 Task: Add the task  Create a new online platform for online personal styling services to the section Hypernova in the project BitSoft and add a Due Date to the respective task as 2024/01/04
Action: Mouse moved to (563, 520)
Screenshot: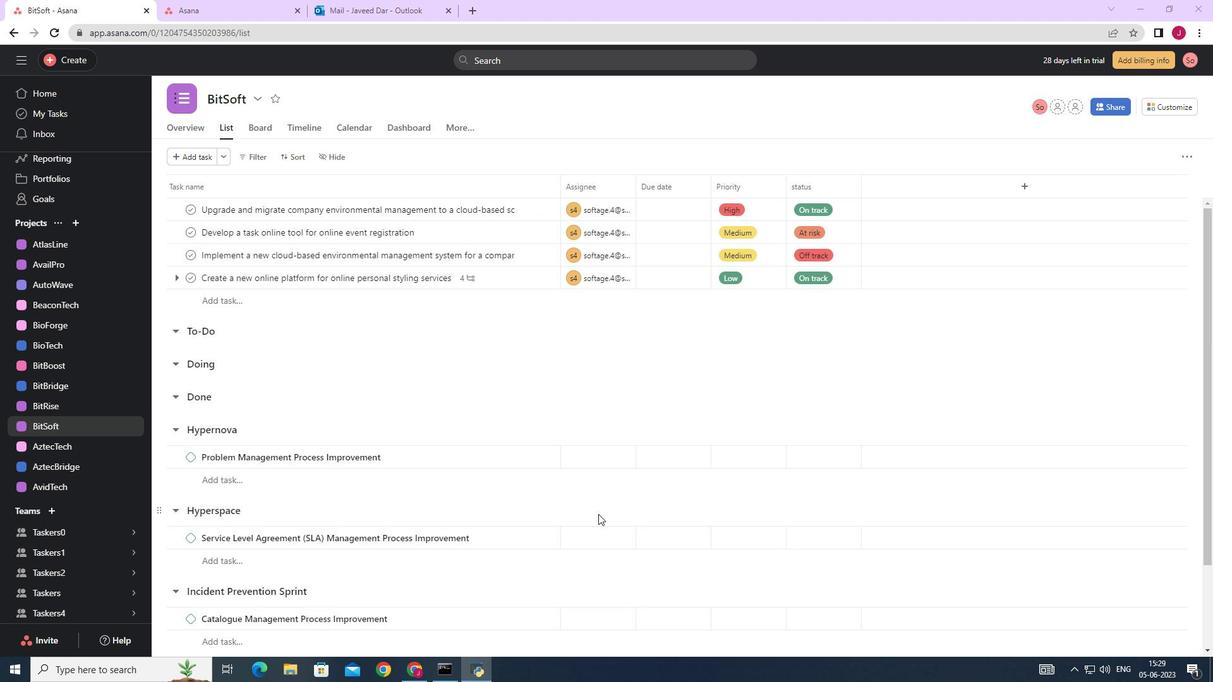 
Action: Mouse scrolled (564, 519) with delta (0, 0)
Screenshot: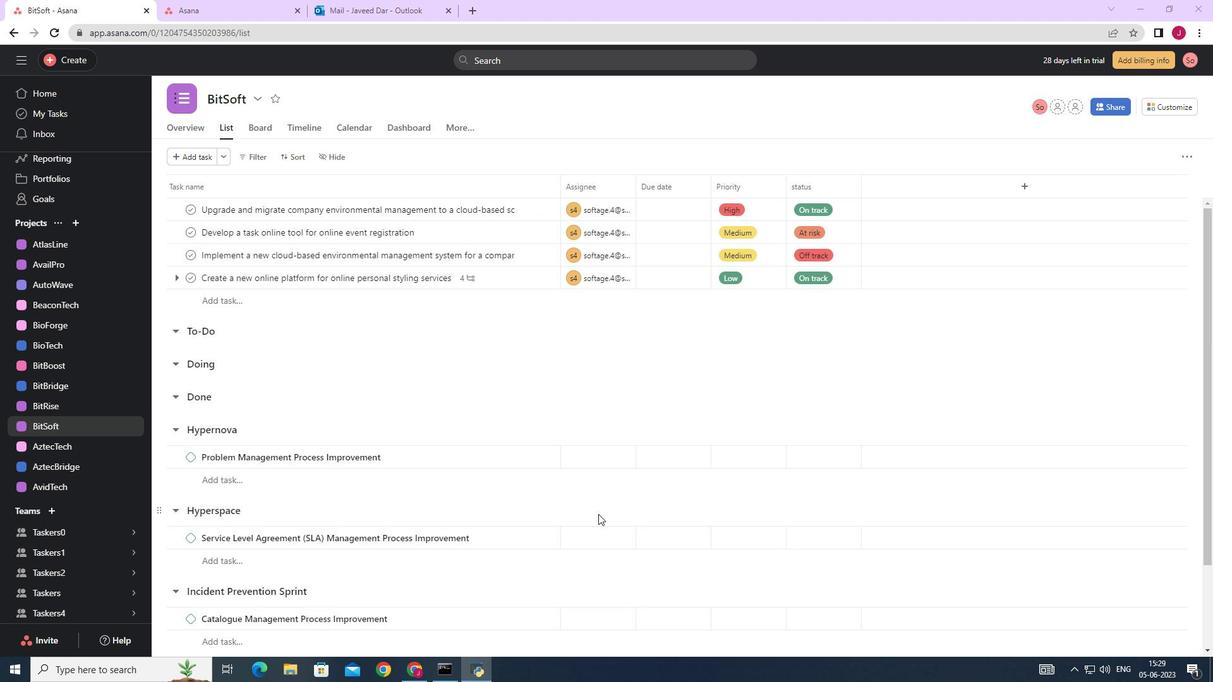 
Action: Mouse moved to (561, 520)
Screenshot: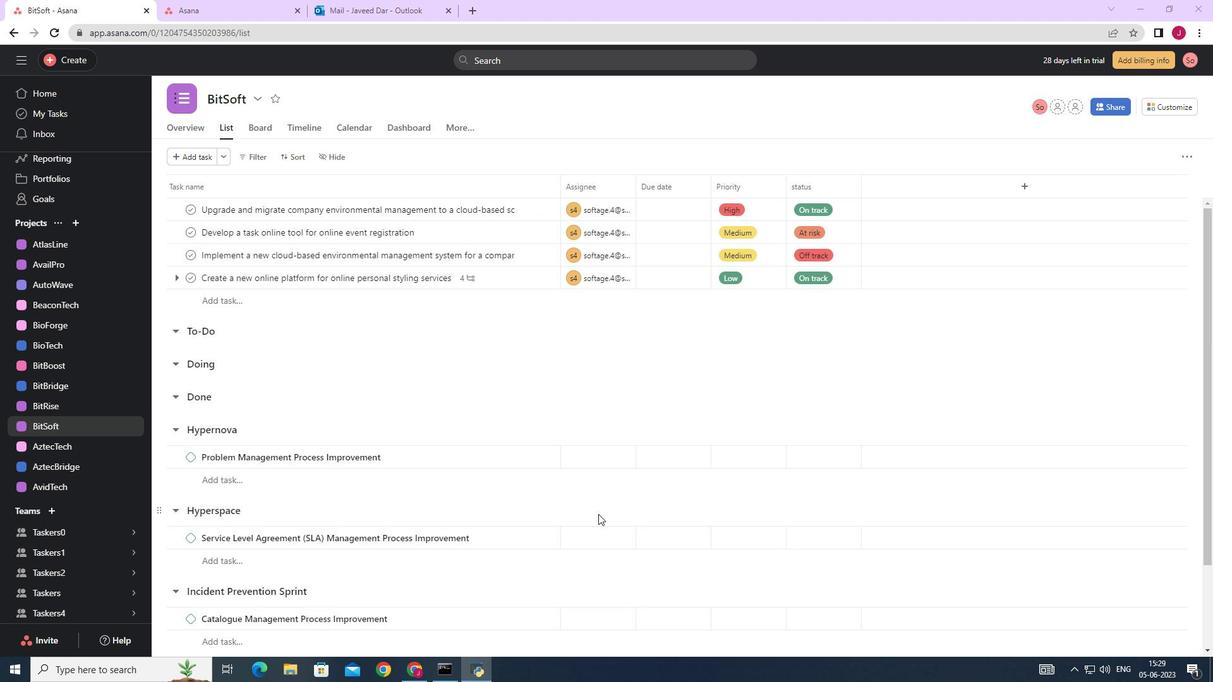 
Action: Mouse scrolled (561, 520) with delta (0, 0)
Screenshot: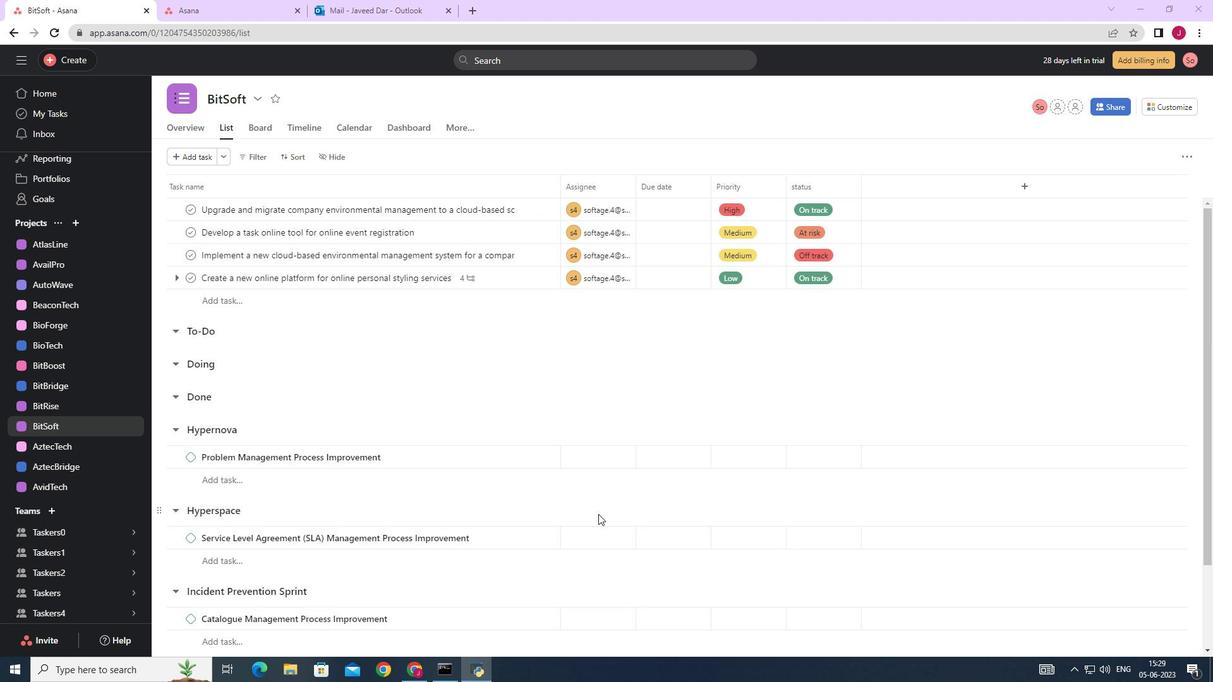 
Action: Mouse scrolled (561, 520) with delta (0, 0)
Screenshot: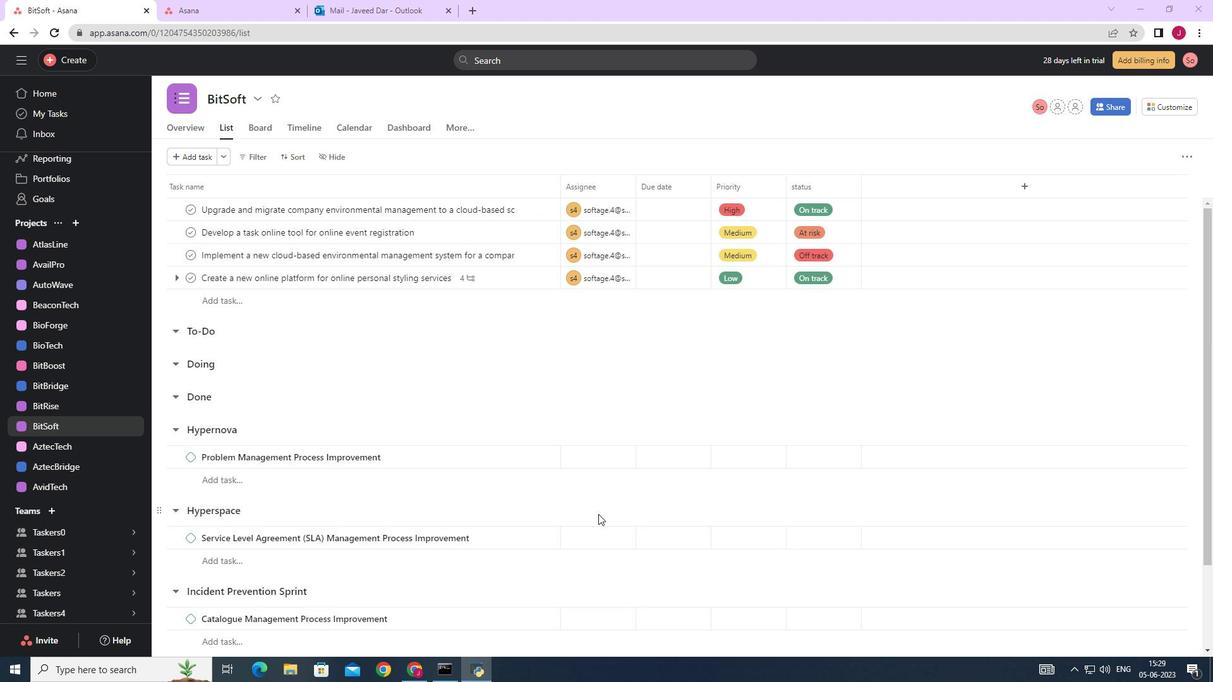 
Action: Mouse scrolled (561, 520) with delta (0, 0)
Screenshot: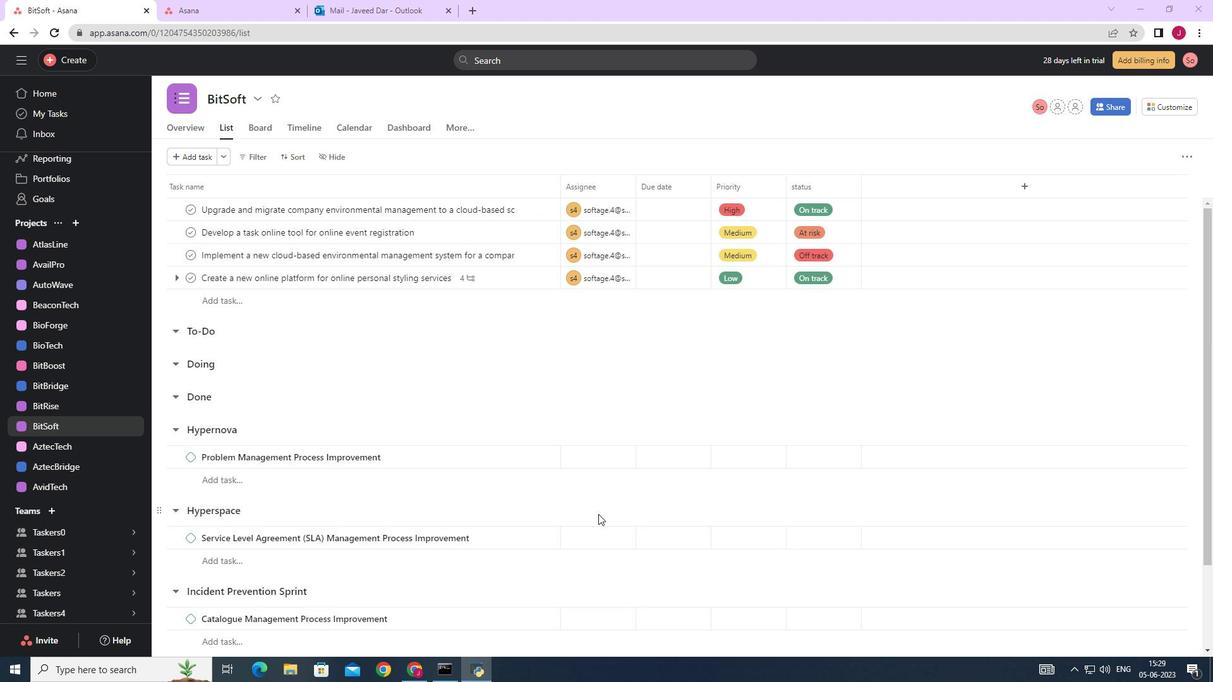 
Action: Mouse scrolled (561, 520) with delta (0, 0)
Screenshot: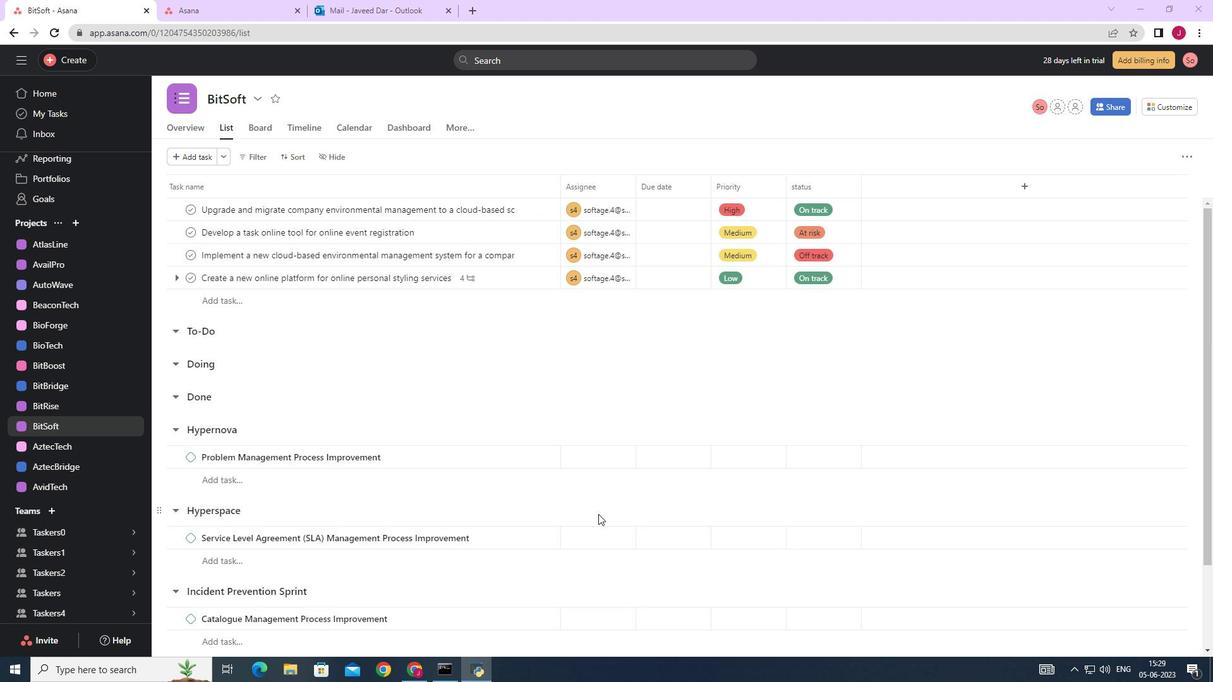 
Action: Mouse scrolled (561, 520) with delta (0, 0)
Screenshot: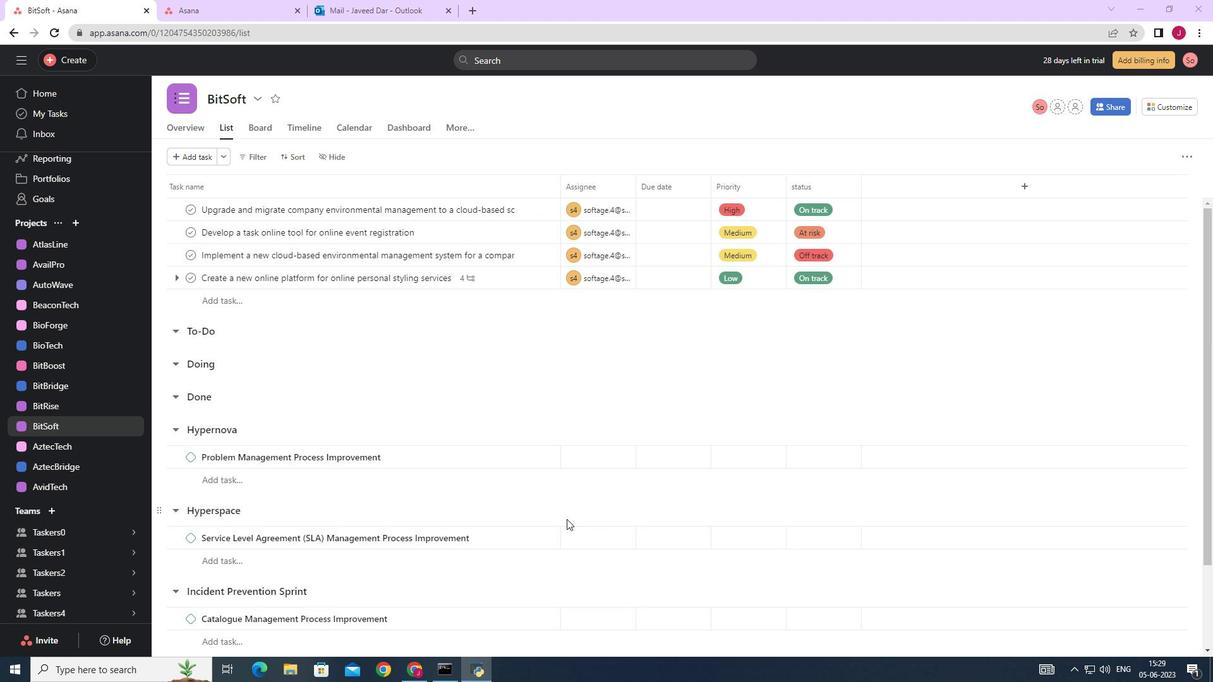
Action: Mouse moved to (648, 393)
Screenshot: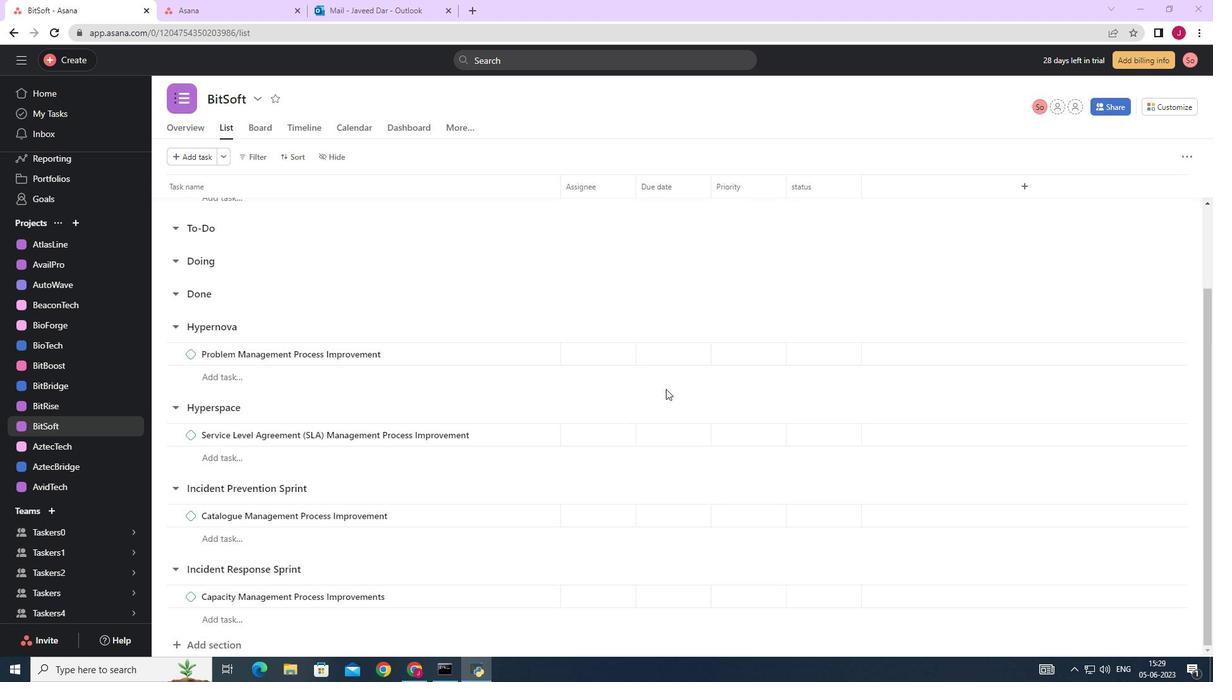 
Action: Mouse scrolled (648, 393) with delta (0, 0)
Screenshot: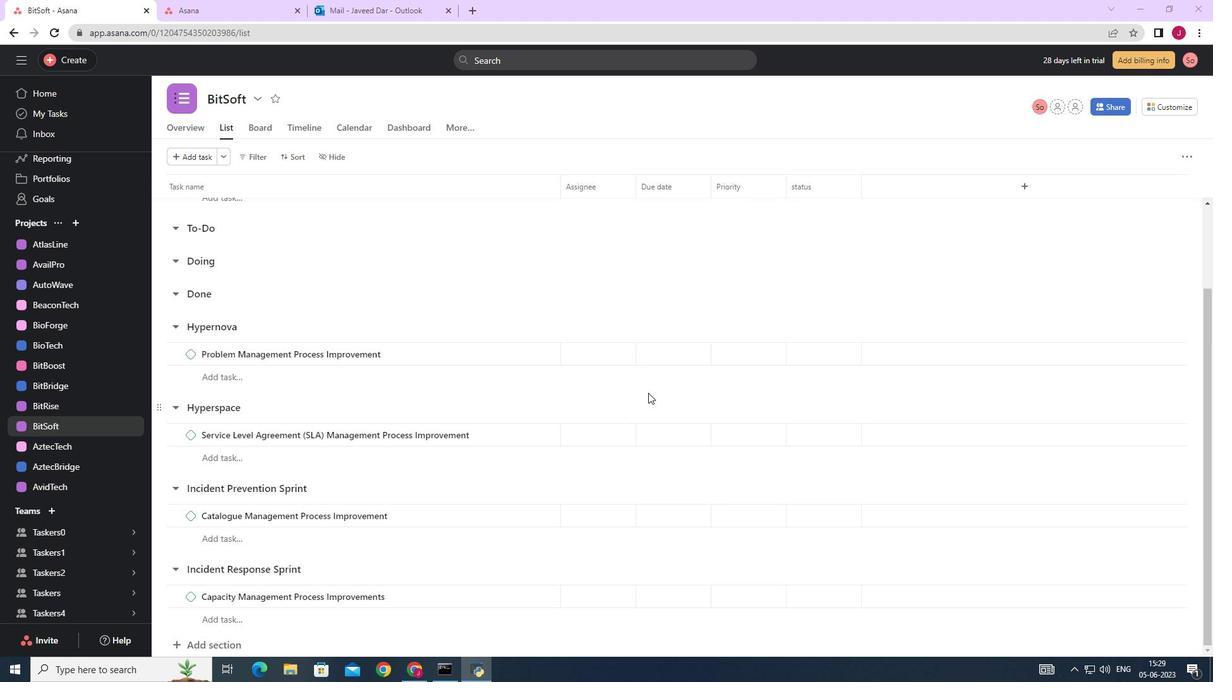 
Action: Mouse scrolled (648, 393) with delta (0, 0)
Screenshot: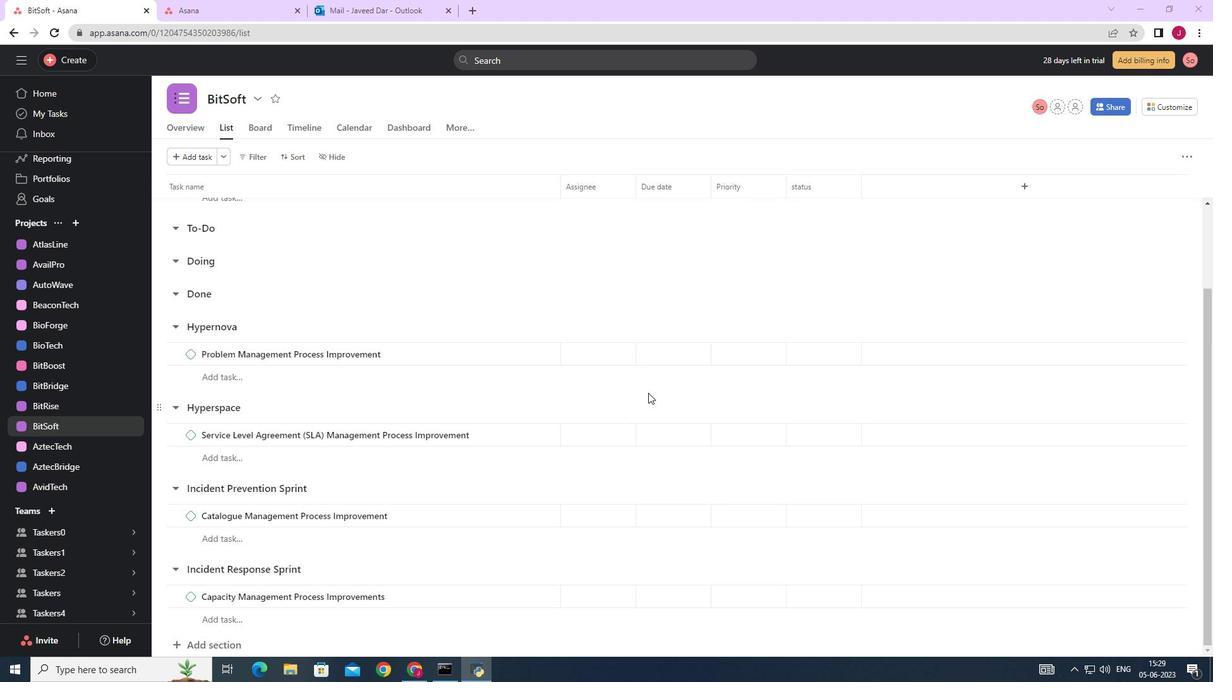
Action: Mouse moved to (524, 278)
Screenshot: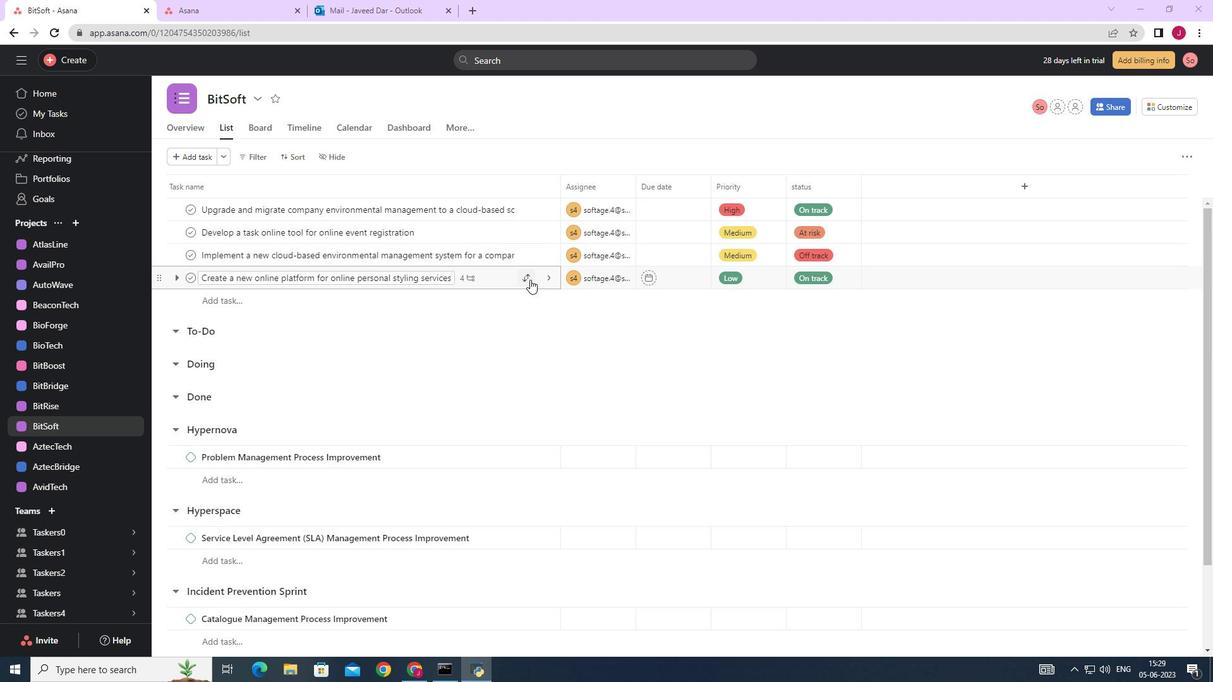 
Action: Mouse pressed left at (524, 278)
Screenshot: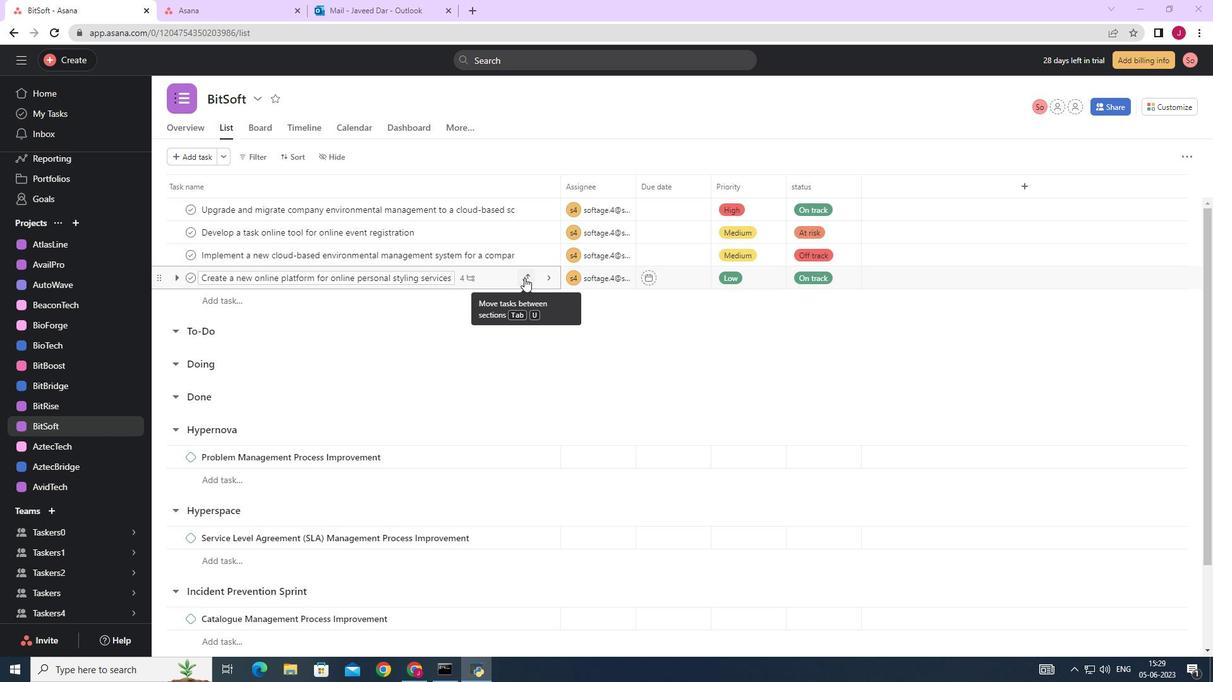 
Action: Mouse moved to (465, 417)
Screenshot: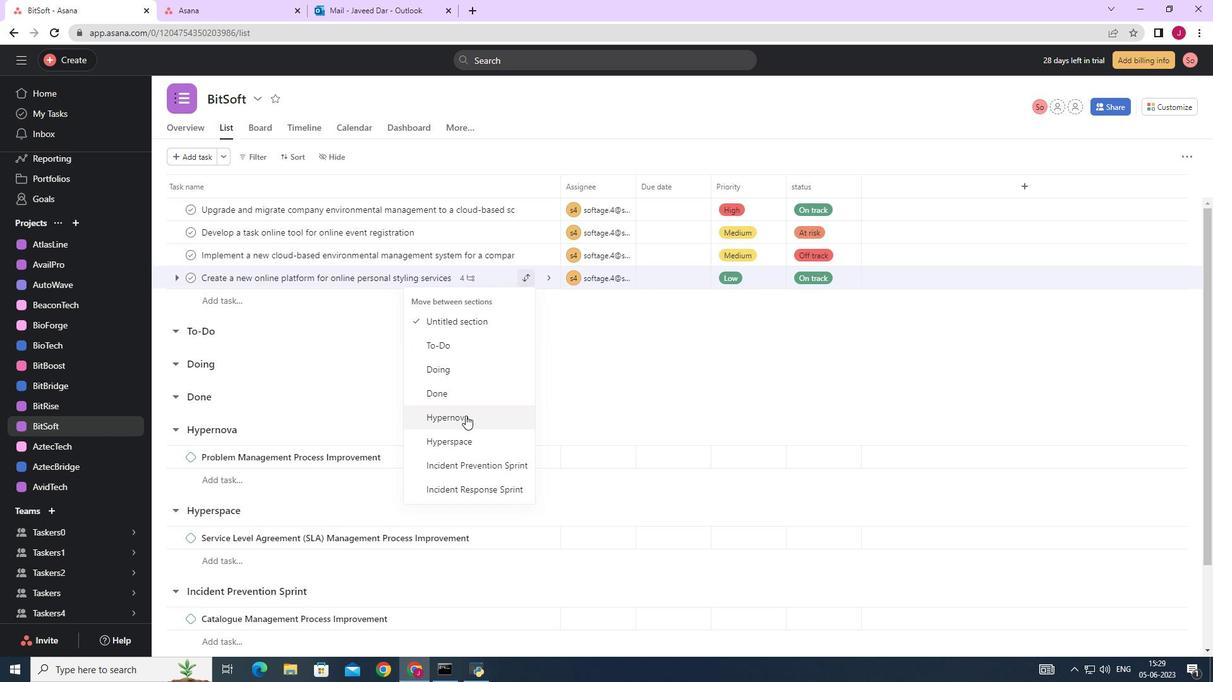 
Action: Mouse pressed left at (465, 417)
Screenshot: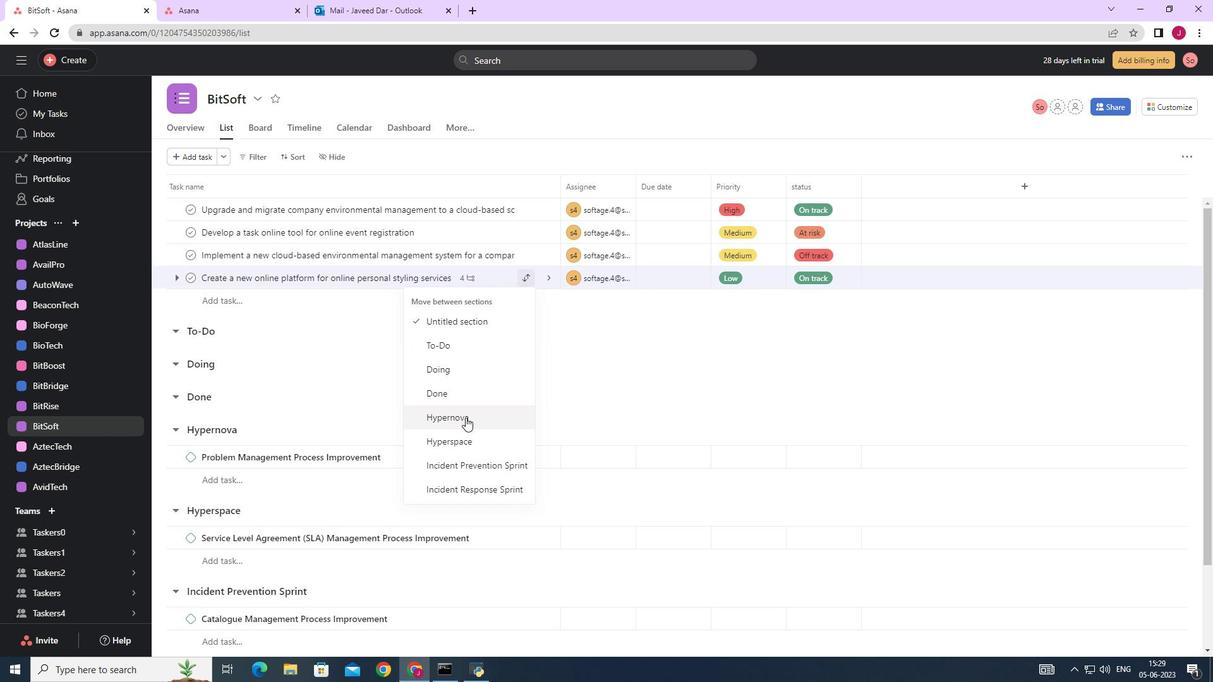 
Action: Mouse moved to (687, 436)
Screenshot: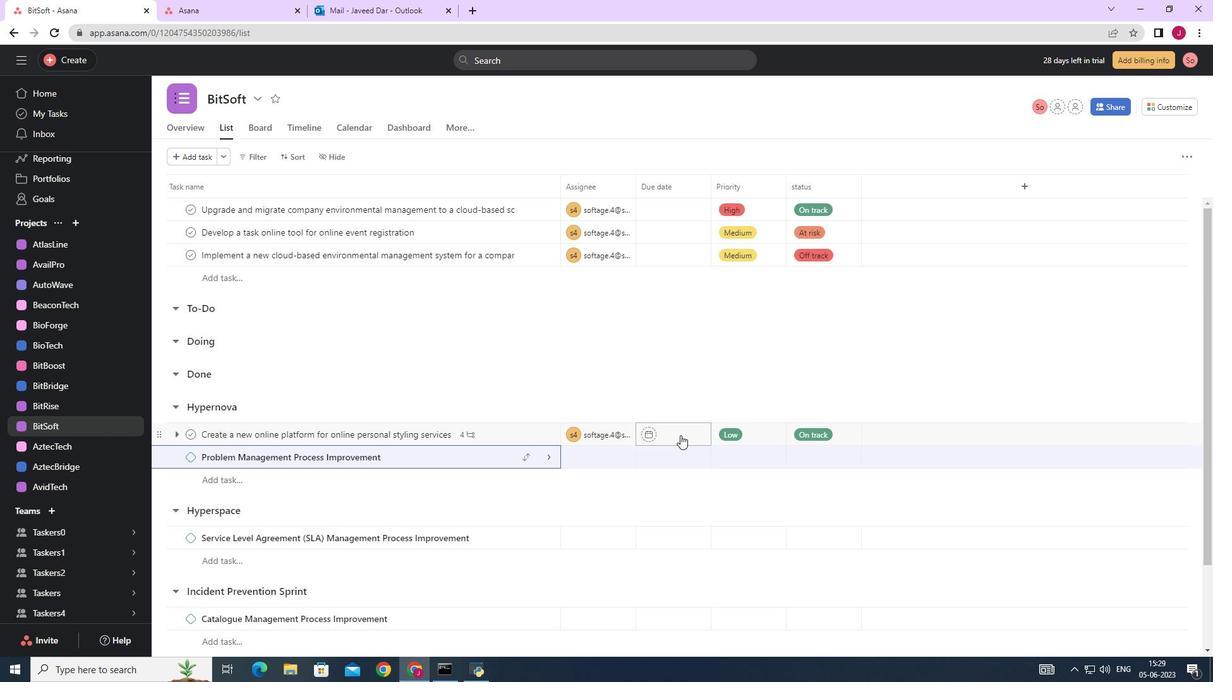 
Action: Mouse pressed left at (687, 436)
Screenshot: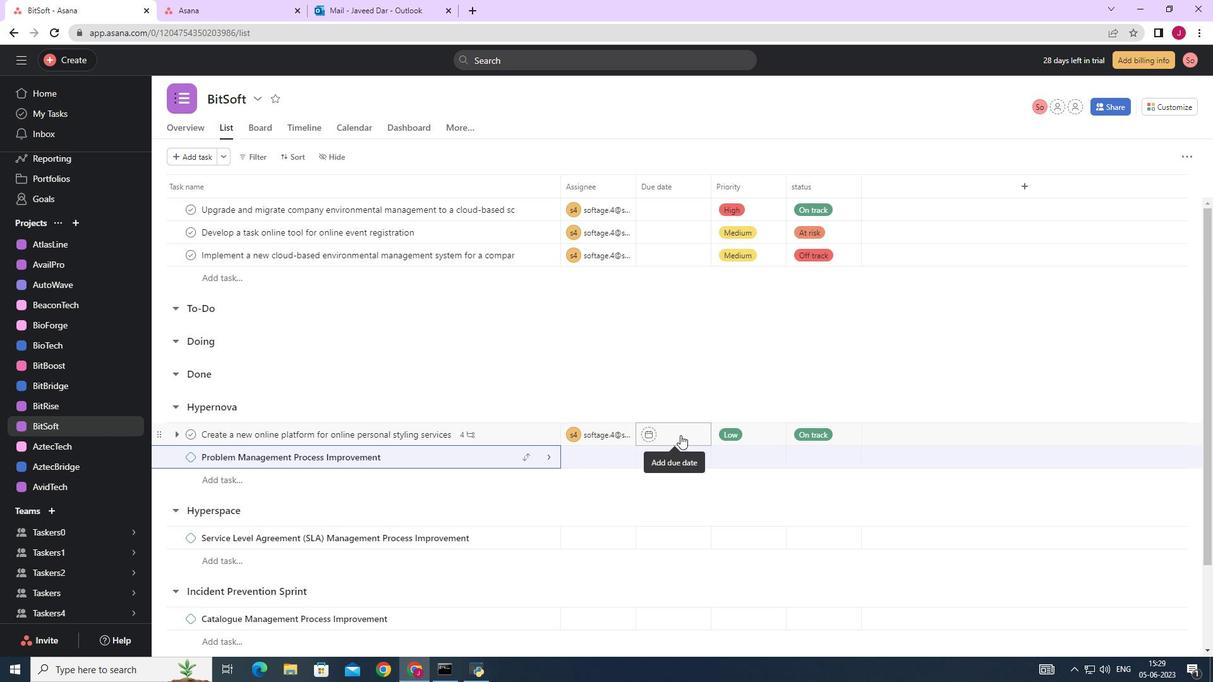 
Action: Mouse moved to (804, 234)
Screenshot: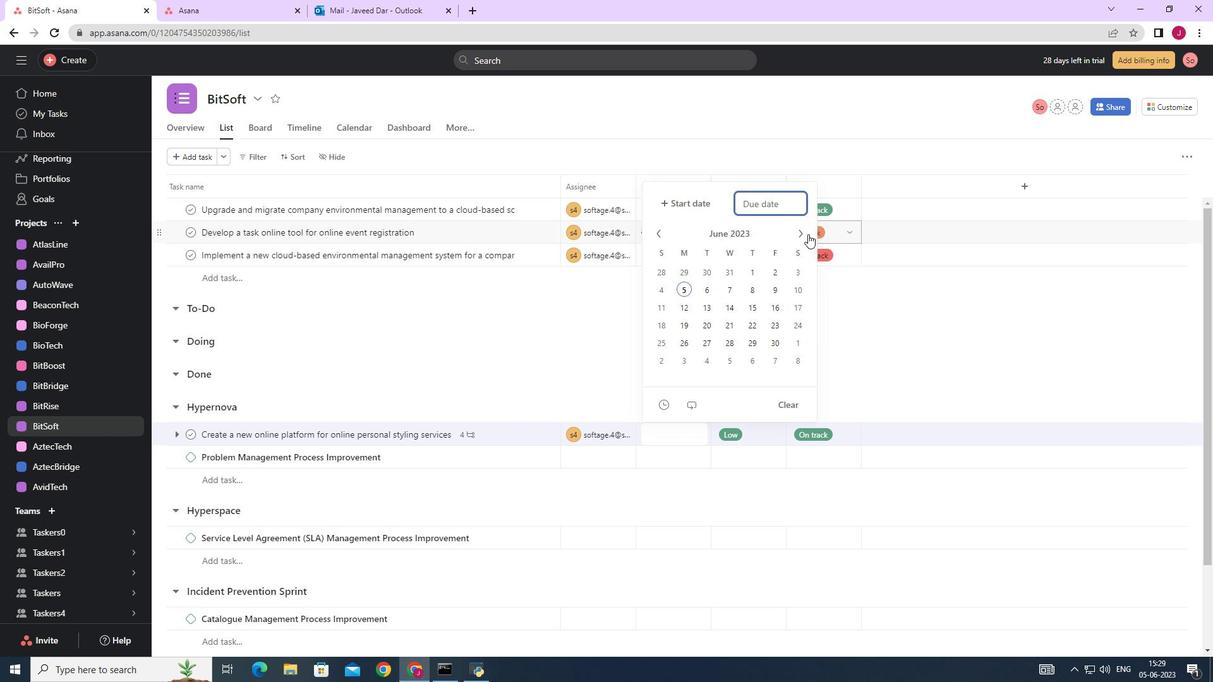 
Action: Mouse pressed left at (804, 234)
Screenshot: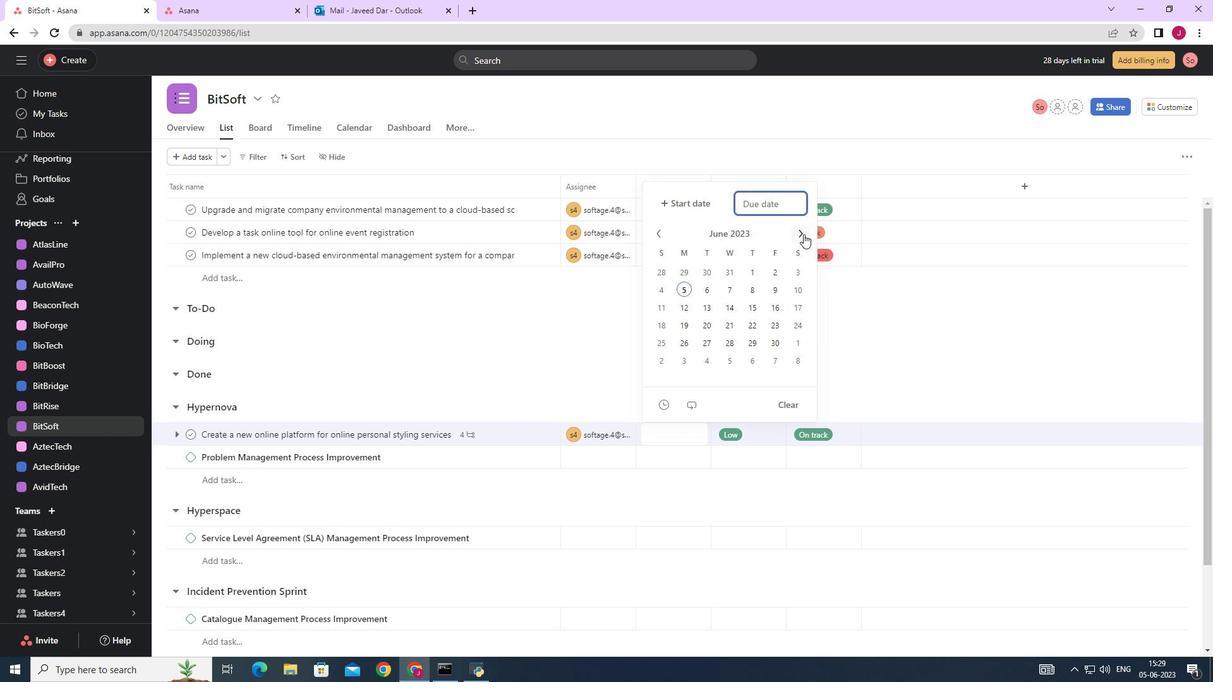 
Action: Mouse pressed left at (804, 234)
Screenshot: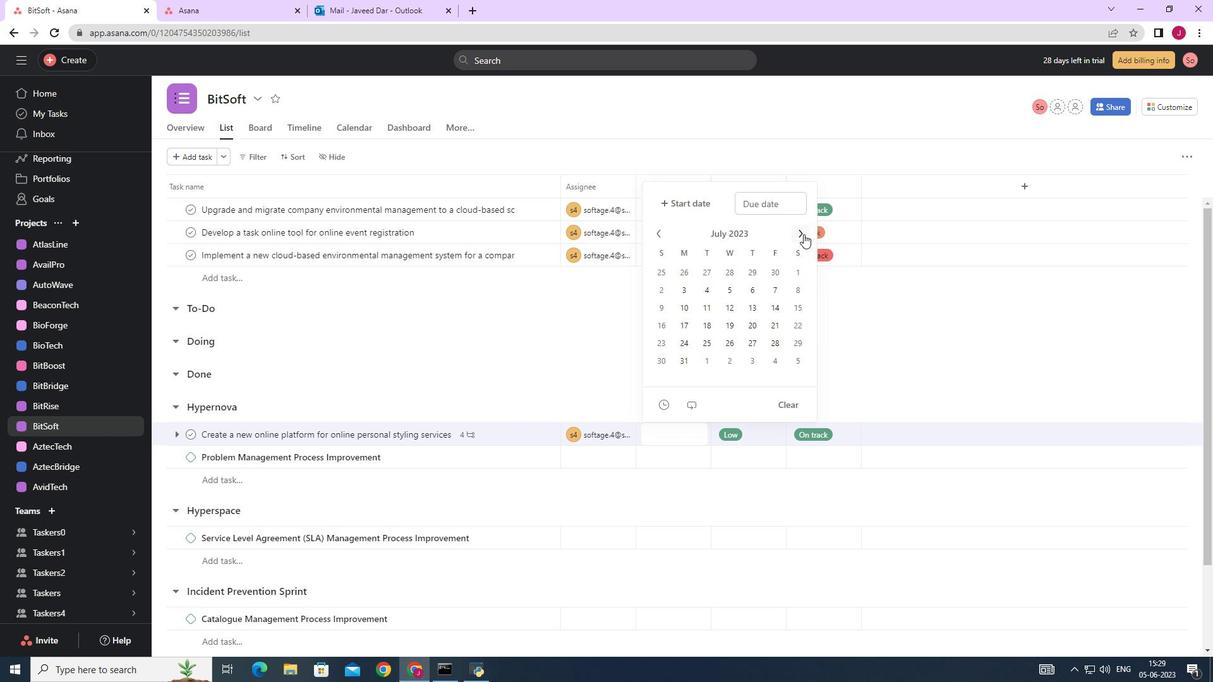 
Action: Mouse pressed left at (804, 234)
Screenshot: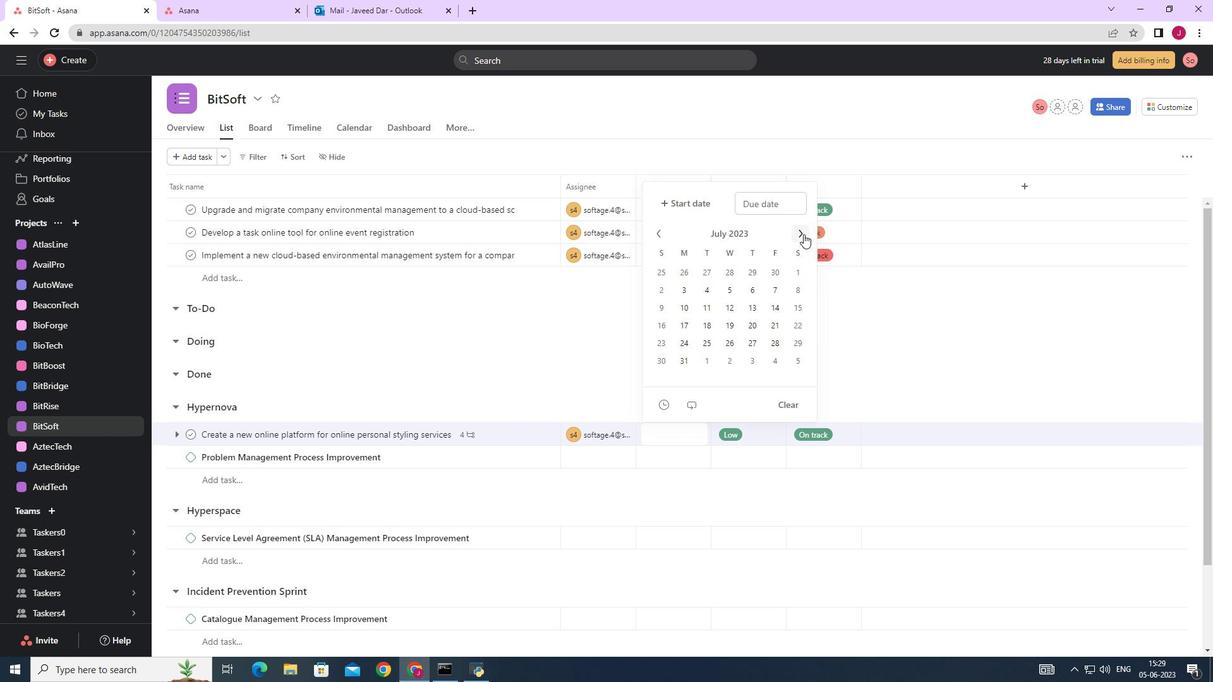 
Action: Mouse pressed left at (804, 234)
Screenshot: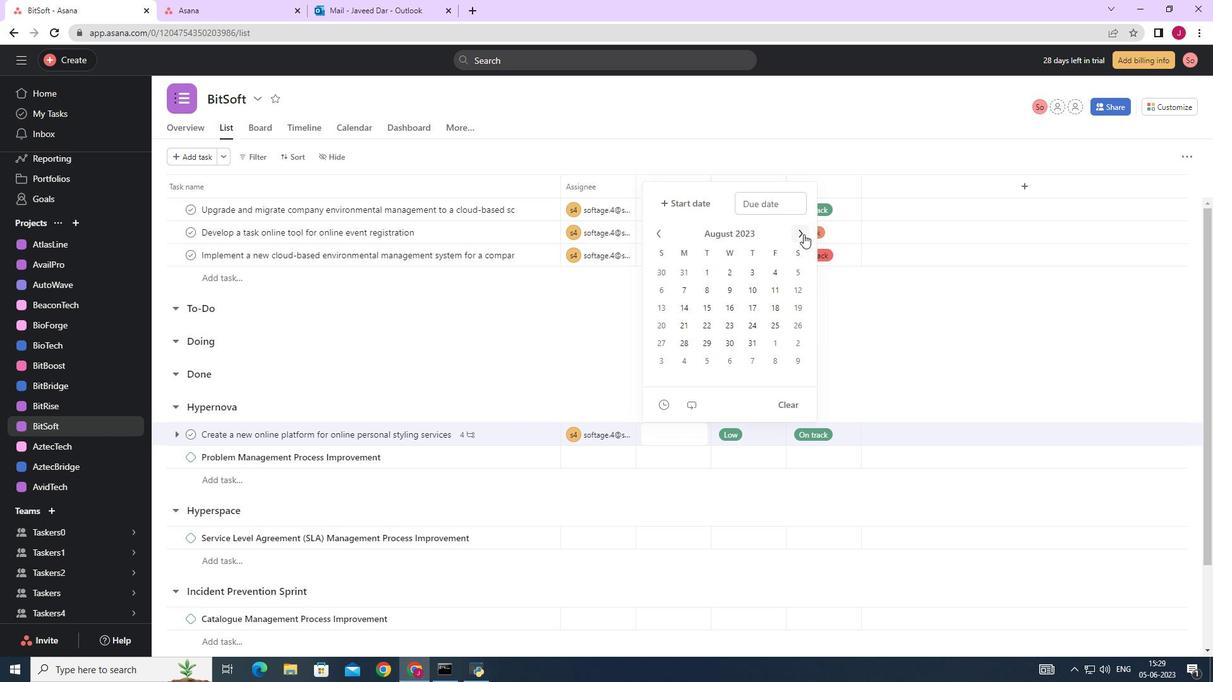 
Action: Mouse pressed left at (804, 234)
Screenshot: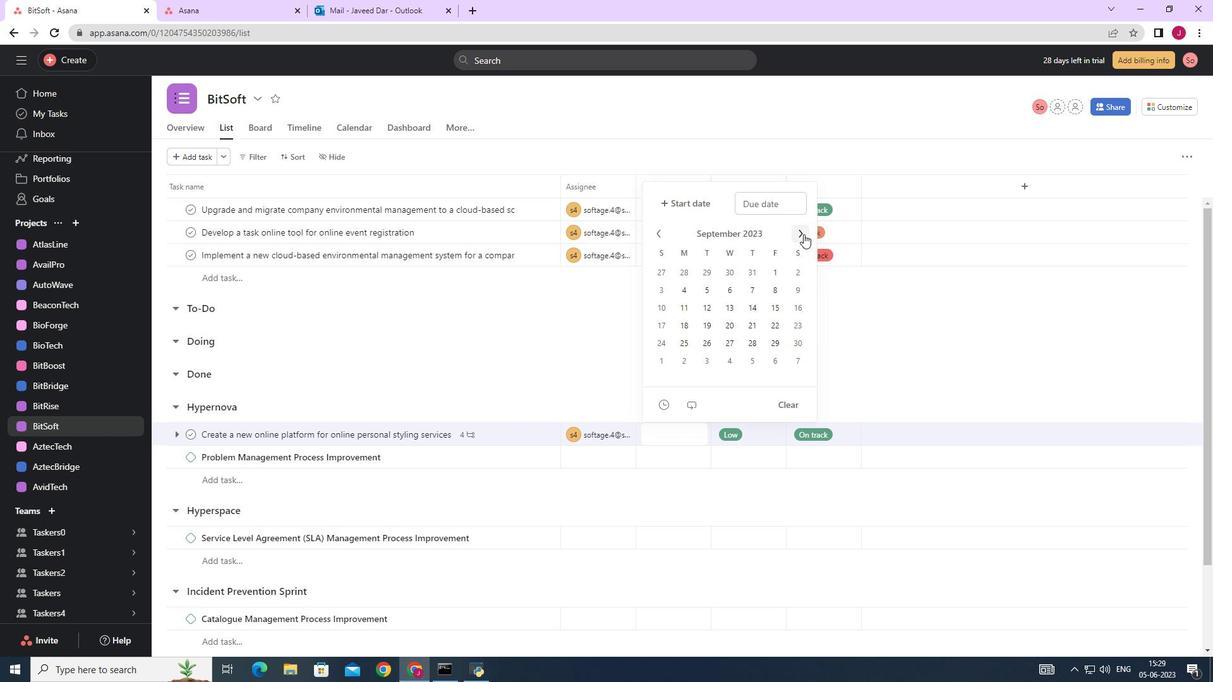 
Action: Mouse pressed left at (804, 234)
Screenshot: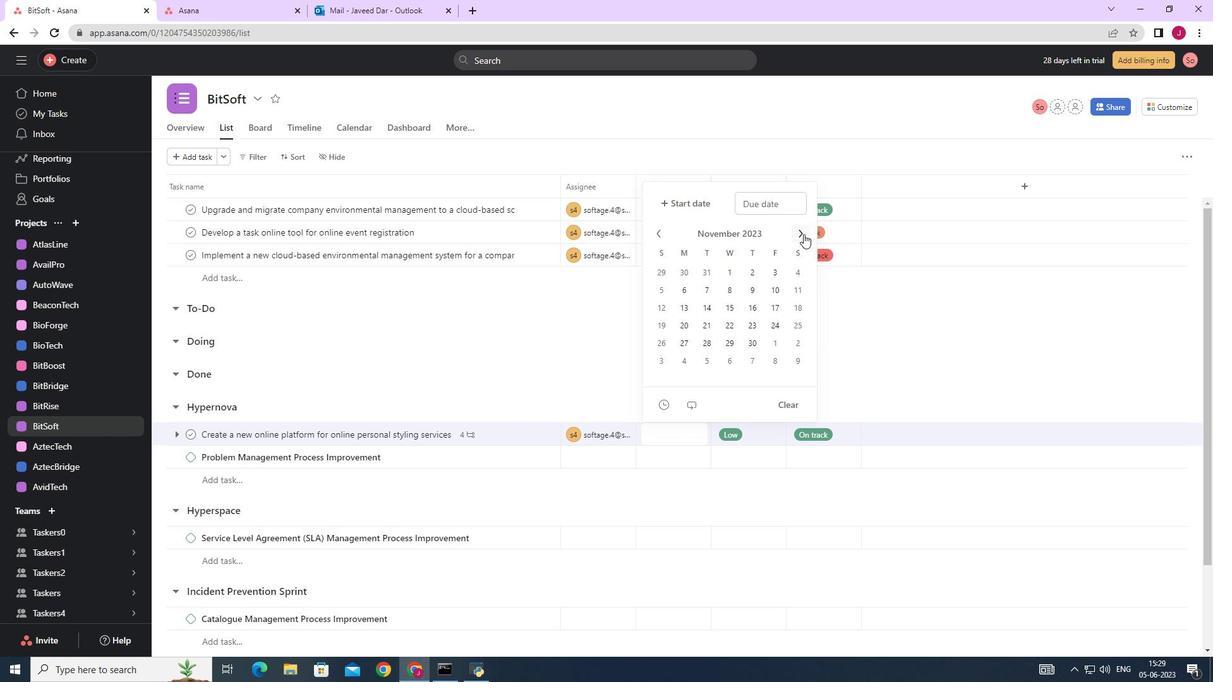 
Action: Mouse pressed left at (804, 234)
Screenshot: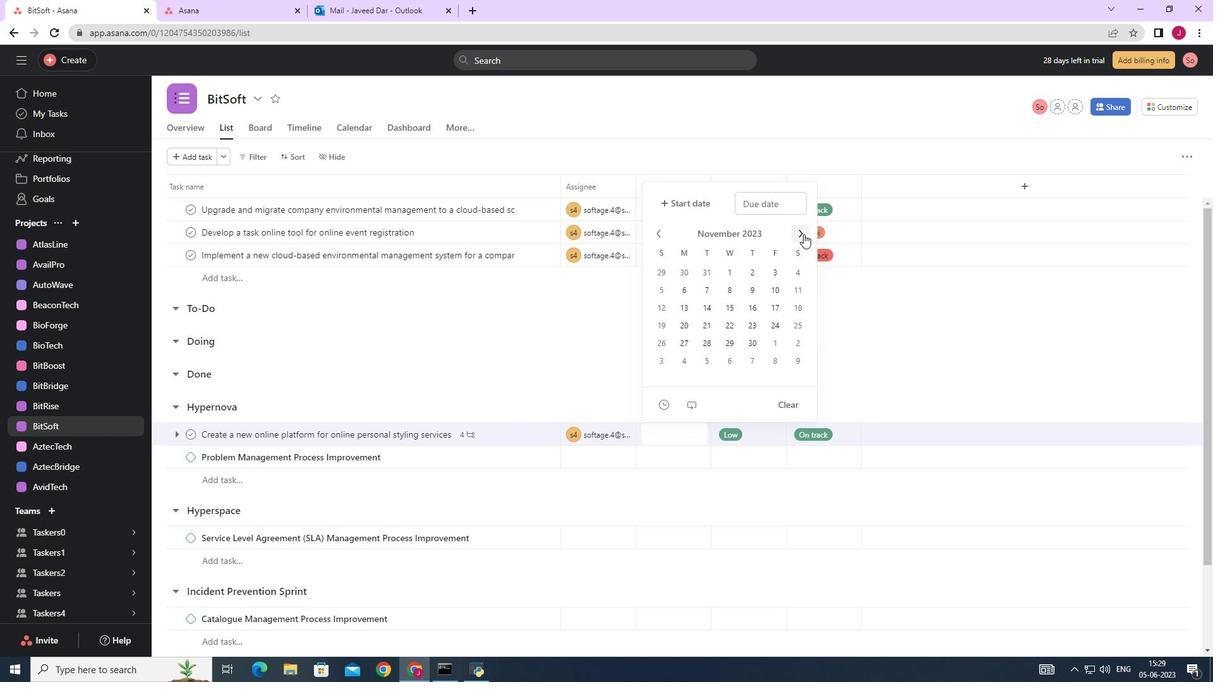 
Action: Mouse moved to (688, 270)
Screenshot: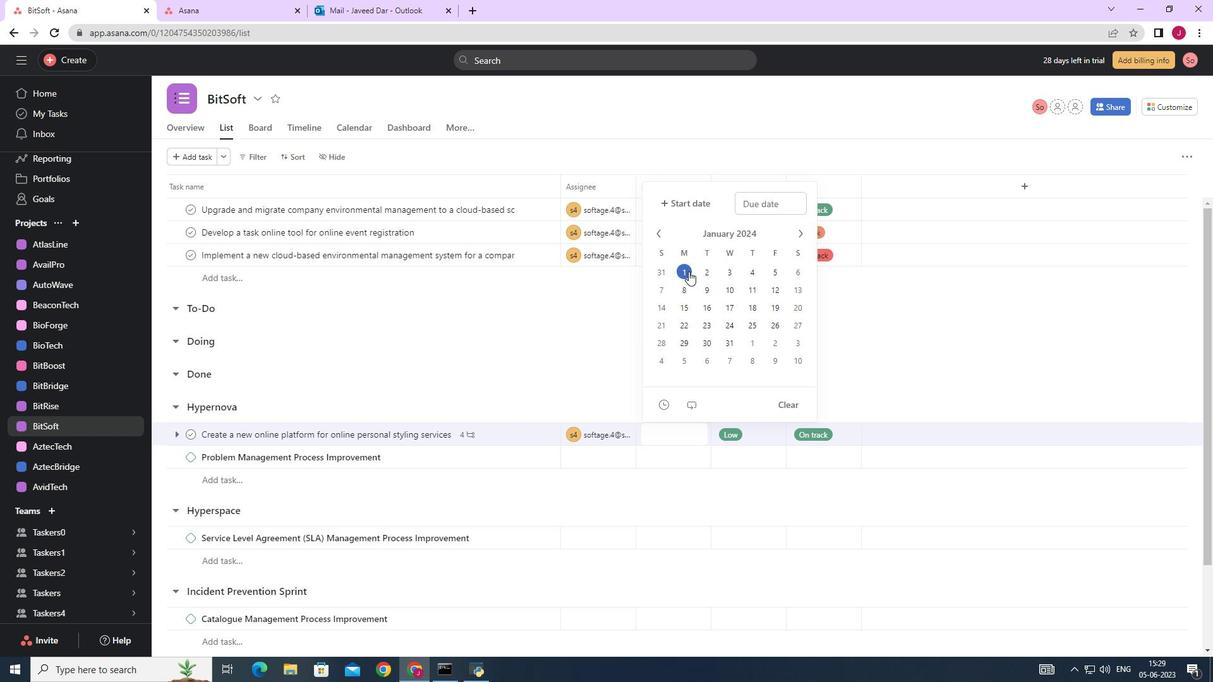 
Action: Mouse pressed left at (688, 270)
Screenshot: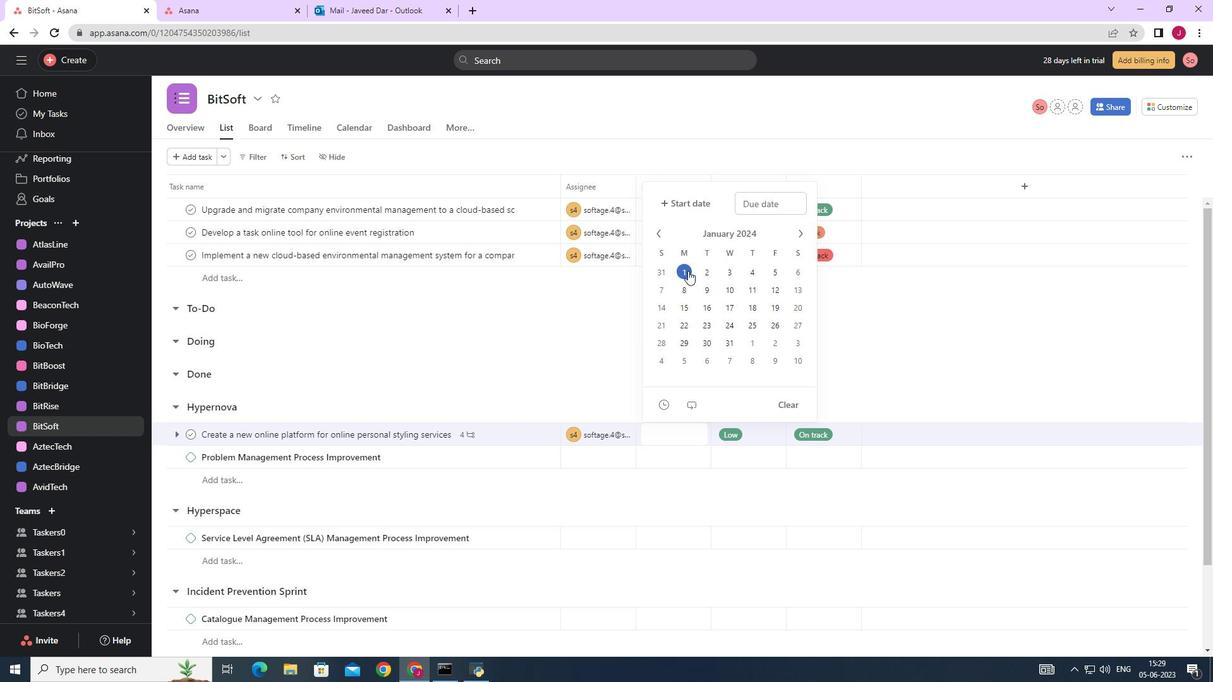 
Action: Mouse moved to (753, 271)
Screenshot: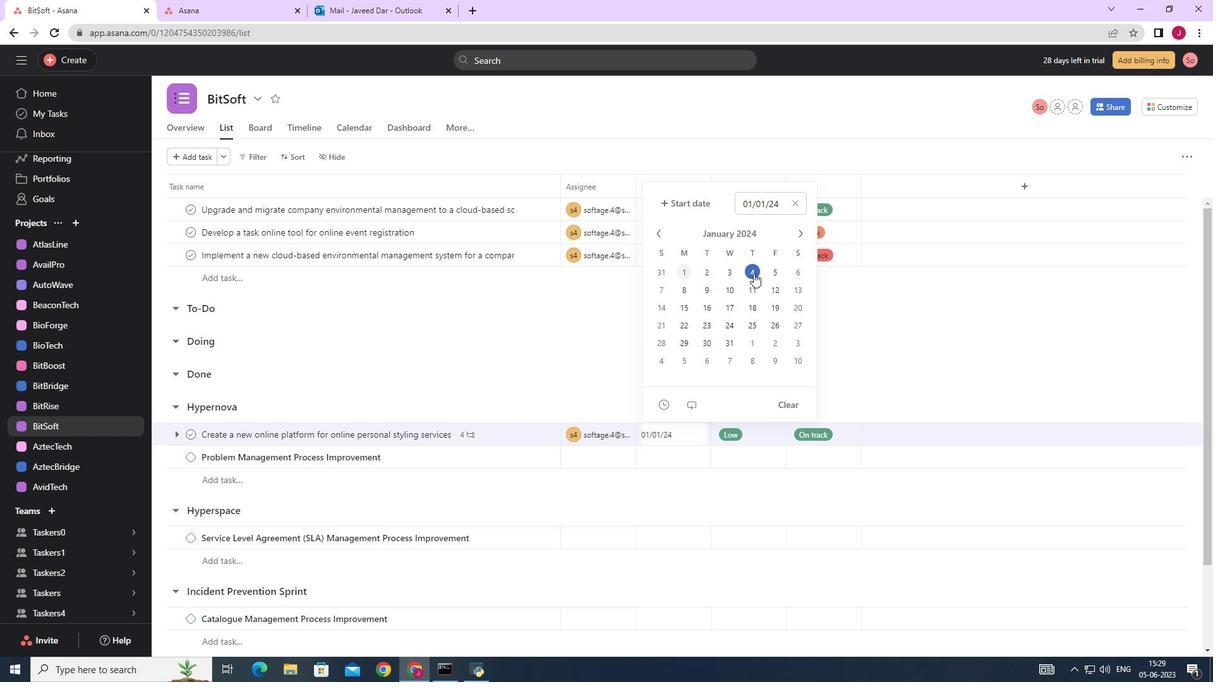 
Action: Mouse pressed left at (753, 271)
Screenshot: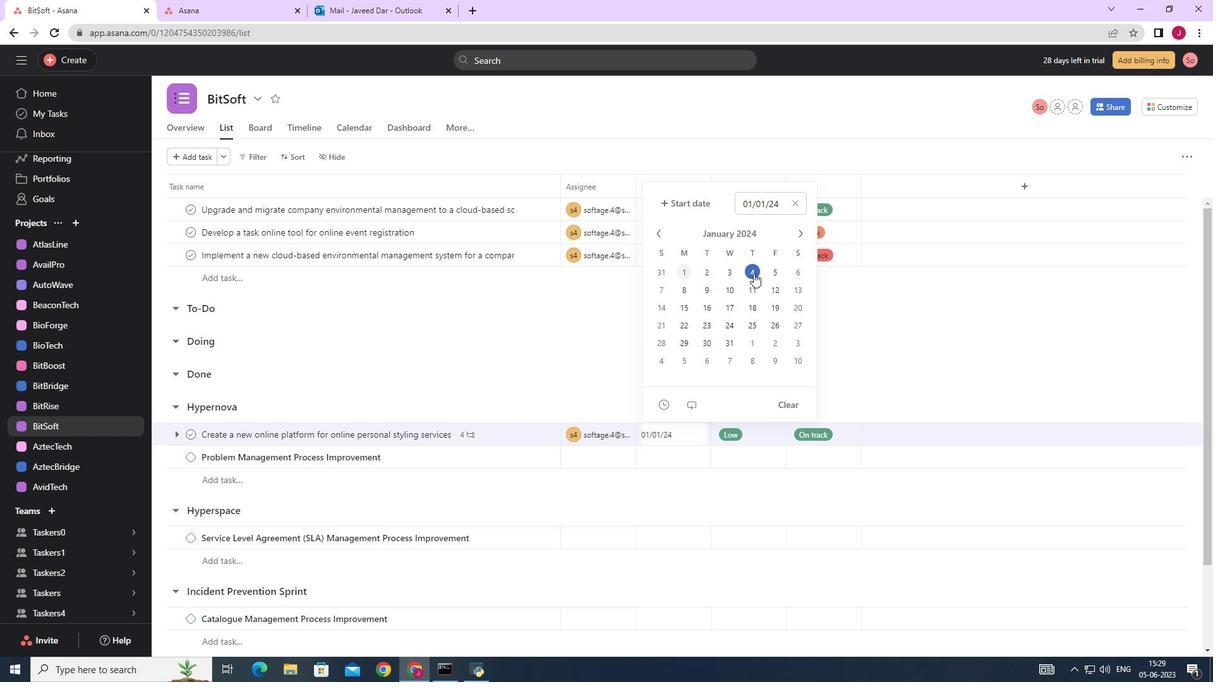 
Action: Mouse moved to (1064, 359)
Screenshot: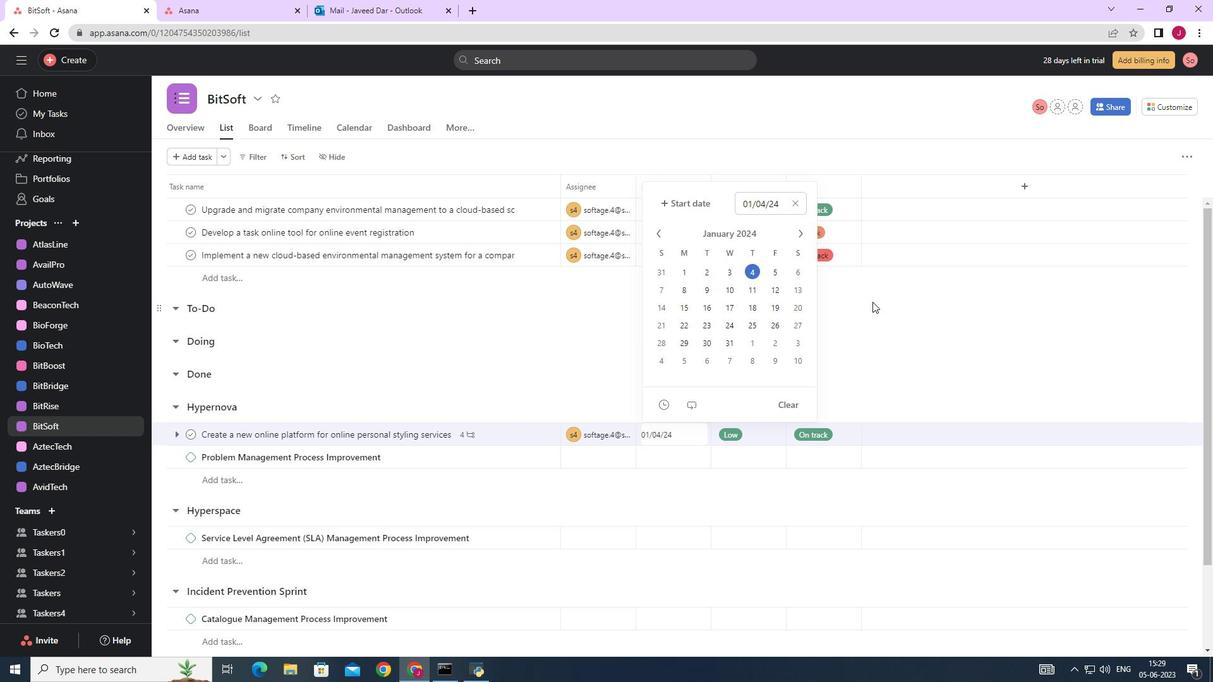 
Action: Mouse pressed left at (1064, 359)
Screenshot: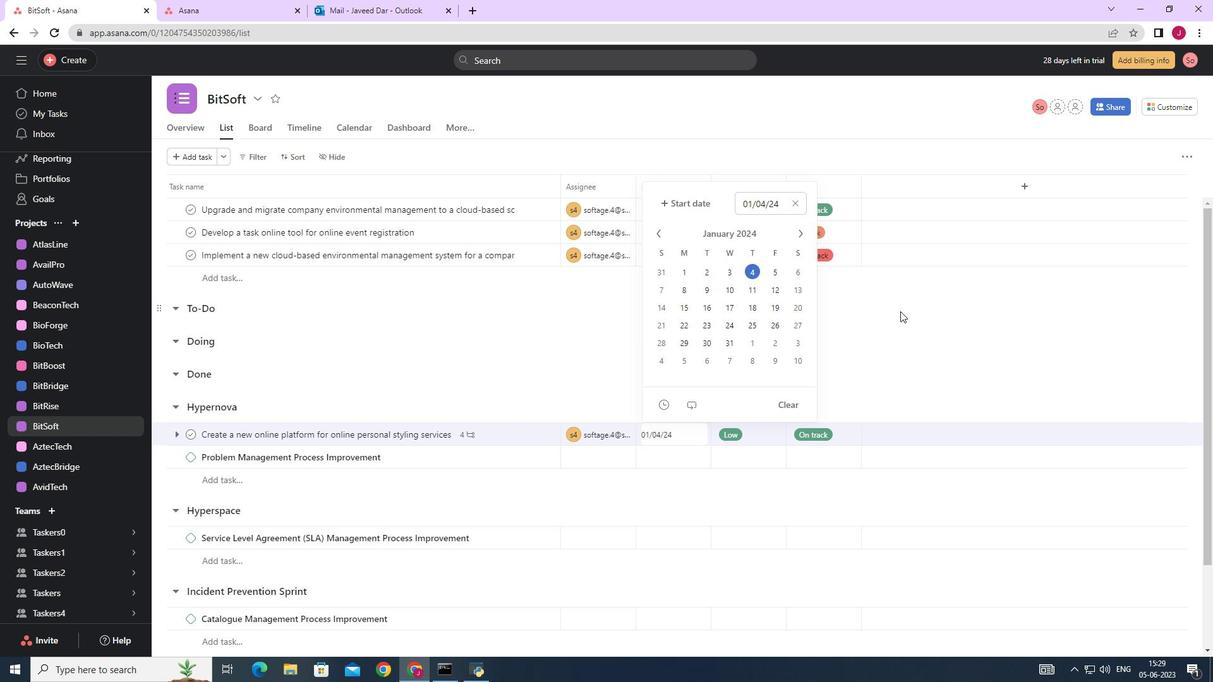 
Action: Mouse moved to (1051, 348)
Screenshot: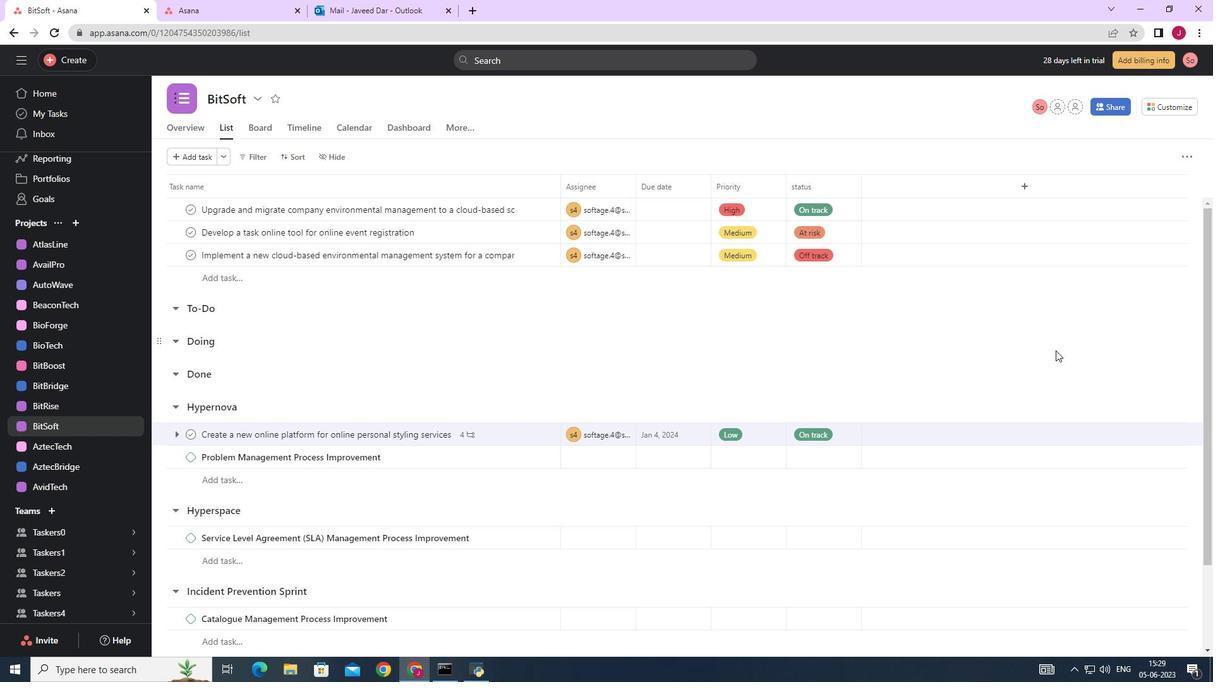 
